 Task: Open an excel sheet with  and write heading  City data  Add 10 city name:-  '1. Chelsea, New York, NY , 2. Beverly Hills, Los Angeles, CA , 3. Knightsbridge, London, United Kingdom , 4. Le Marais, Paris, forance , 5. Ginza, Tokyo, Japan _x000D_
6. Circular Quay, Sydney, Australia , 7. Mitte, Berlin, Germany , 8. Downtown, Toronto, Canada , 9. Trastevere, Rome, 10. Colaba, Mumbai, India. ' in July Last week sales are  1. Chelsea, New York, NY 10001 | 2. Beverly Hills, Los Angeles, CA 90210 | 3. Knightsbridge, London, United Kingdom SW1X 7XL | 4. Le Marais, Paris, forance 75004 | 5. Ginza, Tokyo, Japan 104-0061 | 6. Circular Quay, Sydney, Australia 2000 | 7. Mitte, Berlin, Germany 10178 | 8. Downtown, Toronto, Canada M5V 3L9 | 9. Trastevere, Rome, Italy 00153 | 10. Colaba, Mumbai, India 400005. Save page auditingProductSales
Action: Key pressed <Key.shift><Key.shift><Key.shift><Key.shift><Key.shift><Key.shift><Key.shift><Key.shift><Key.shift><Key.shift><Key.shift><Key.shift><Key.shift><Key.shift><Key.shift><Key.shift><Key.shift><Key.shift><Key.shift><Key.shift><Key.shift><Key.shift><Key.shift><Key.shift><Key.shift><Key.shift><Key.shift><Key.shift><Key.shift><Key.shift><Key.shift><Key.shift><Key.shift><Key.shift><Key.shift><Key.shift><Key.shift><Key.shift><Key.shift><Key.shift><Key.shift><Key.shift><Key.shift><Key.shift><Key.shift><Key.shift><Key.shift><Key.shift><Key.shift><Key.shift><Key.shift><Key.shift><Key.shift><Key.shift><Key.shift><Key.shift><Key.shift><Key.shift><Key.shift><Key.shift><Key.shift><Key.shift><Key.shift><Key.shift><Key.shift><Key.shift><Key.shift><Key.shift><Key.shift><Key.shift><Key.shift><Key.shift><Key.shift><Key.shift><Key.shift><Key.shift><Key.shift><Key.shift><Key.shift><Key.shift><Key.shift><Key.shift><Key.shift><Key.shift><Key.shift><Key.shift><Key.shift><Key.shift><Key.shift><Key.shift><Key.shift><Key.shift><Key.shift><Key.shift><Key.shift><Key.shift><Key.shift><Key.shift><Key.shift><Key.shift><Key.shift><Key.shift><Key.shift><Key.shift><Key.shift><Key.shift><Key.shift><Key.shift><Key.shift><Key.shift><Key.shift><Key.shift><Key.shift><Key.shift><Key.shift><Key.shift><Key.shift><Key.shift><Key.shift><Key.shift><Key.shift><Key.shift><Key.shift><Key.shift><Key.shift><Key.shift><Key.shift><Key.shift>City<Key.space><Key.shift><Key.shift>Data<Key.space><Key.enter>
Screenshot: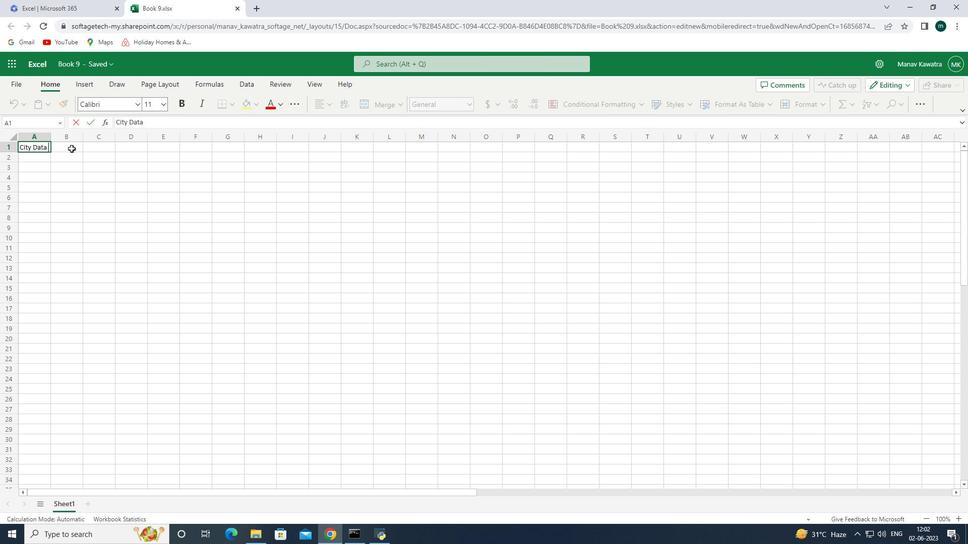 
Action: Mouse moved to (32, 175)
Screenshot: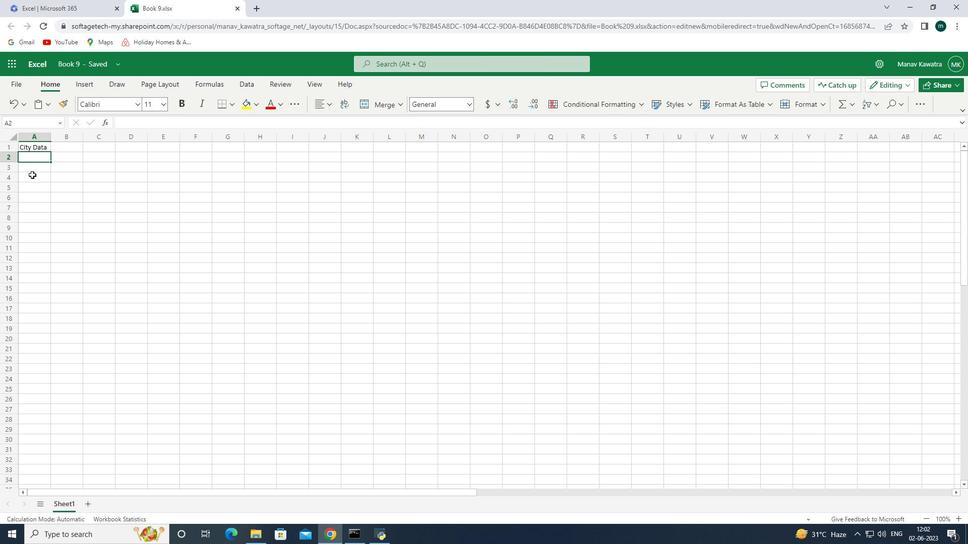 
Action: Mouse pressed left at (32, 175)
Screenshot: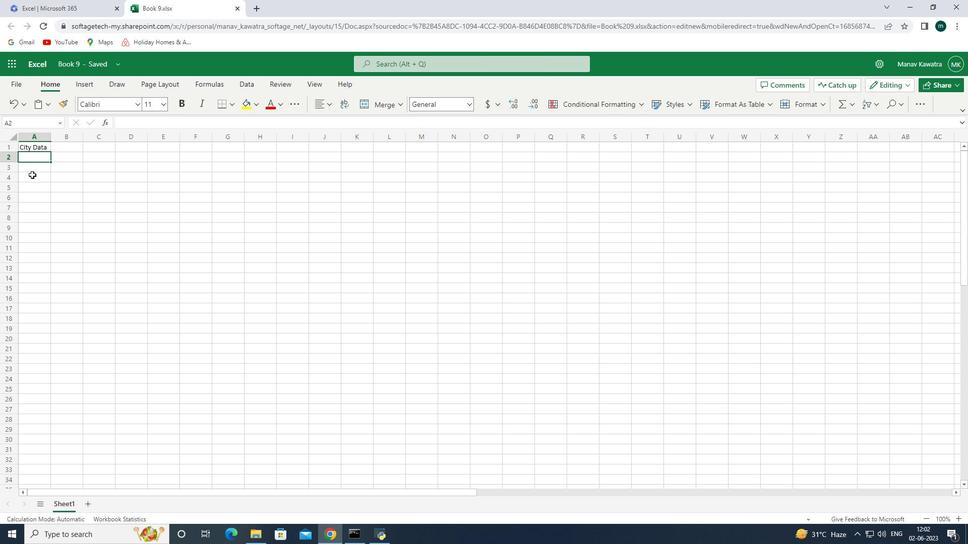 
Action: Mouse moved to (36, 155)
Screenshot: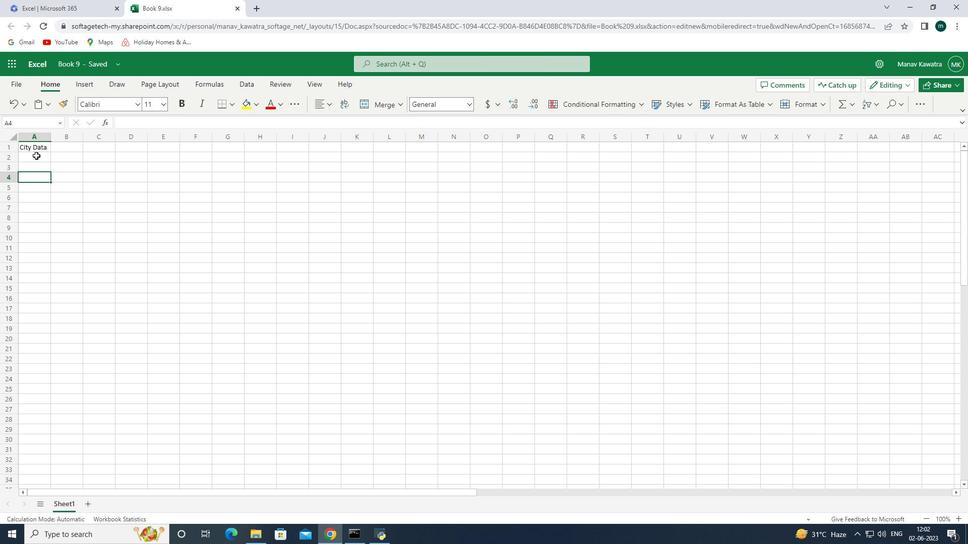 
Action: Mouse pressed left at (36, 155)
Screenshot: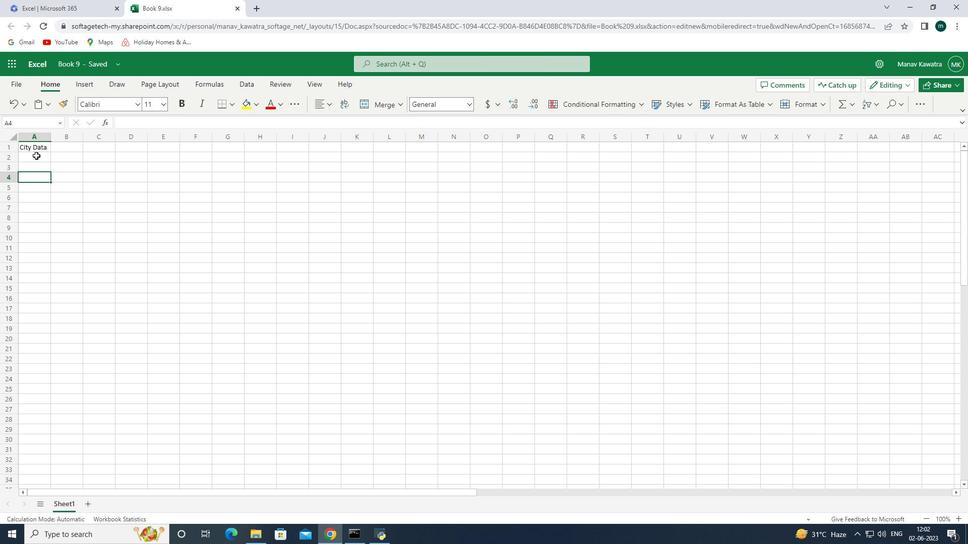 
Action: Key pressed <Key.up><Key.down><Key.up><Key.down><Key.up><Key.down><Key.up><Key.down><Key.shift><Key.shift><Key.shift><Key.shift><Key.shift><Key.shift><Key.shift><Key.shift>City<Key.space><Key.shift>Name<Key.space><Key.enter><Key.shift><Key.shift><Key.shift><Key.shift><Key.shift><Key.shift><Key.shift><Key.shift><Key.shift><Key.shift><Key.shift><Key.shift><Key.shift><Key.shift><Key.shift><Key.shift><Key.shift><Key.shift><Key.shift><Key.shift><Key.shift><Key.shift><Key.shift><Key.shift><Key.shift><Key.shift><Key.shift><Key.shift><Key.shift><Key.shift><Key.shift><Key.shift><Key.shift><Key.shift><Key.shift><Key.shift><Key.shift><Key.shift><Key.shift>Chelsea<Key.space><Key.backspace>,<Key.space><Key.shift>New<Key.space>york<Key.backspace><Key.backspace><Key.backspace><Key.backspace><Key.shift><Key.shift><Key.shift><Key.shift>York<Key.space><Key.backspace>,<Key.shift><Key.space><Key.shift>N<Key.shift>Y<Key.space><Key.enter><Key.shift><Key.shift><Key.shift><Key.shift><Key.shift><Key.shift><Key.shift><Key.shift><Key.shift><Key.shift><Key.shift><Key.shift><Key.shift><Key.shift><Key.shift><Key.shift><Key.shift><Key.shift><Key.shift><Key.shift><Key.shift><Key.shift><Key.shift><Key.shift><Key.shift><Key.shift><Key.shift><Key.shift><Key.shift><Key.shift><Key.shift><Key.shift><Key.shift><Key.shift><Key.shift><Key.shift><Key.shift><Key.shift><Key.shift><Key.shift><Key.shift><Key.shift><Key.shift><Key.shift><Key.shift><Key.shift><Key.shift><Key.shift><Key.shift><Key.shift><Key.shift><Key.shift><Key.shift><Key.shift><Key.shift><Key.shift><Key.shift><Key.shift><Key.shift><Key.shift><Key.shift><Key.shift><Key.shift><Key.shift><Key.shift>Beverly<Key.space><Key.shift>Hills,<Key.space><Key.shift><Key.shift><Key.shift><Key.shift><Key.shift><Key.shift><Key.shift><Key.shift><Key.shift><Key.shift><Key.shift><Key.shift><Key.shift><Key.shift>Los<Key.space><Key.shift>Angeles<Key.space><Key.backspace>,<Key.space><Key.shift>CA<Key.enter><Key.shift><Key.shift><Key.shift><Key.shift><Key.shift><Key.shift>Knightsbroo<Key.backspace><Key.backspace>idge,<Key.space><Key.shift>London,<Key.space><Key.shift><Key.shift><Key.shift><Key.shift>United<Key.space><Key.shift><Key.shift><Key.shift><Key.shift><Key.shift><Key.shift><Key.shift><Key.shift><Key.shift><Key.shift><Key.shift><Key.shift><Key.shift><Key.shift><Key.shift><Key.shift><Key.shift><Key.shift><Key.shift><Key.shift><Key.shift><Key.shift><Key.shift><Key.shift><Key.shift><Key.shift><Key.shift><Key.shift><Key.shift><Key.shift><Key.shift><Key.shift><Key.shift><Key.shift><Key.shift><Key.shift>Kingdom<Key.space><Key.enter><Key.shift><Key.shift><Key.shift><Key.shift><Key.shift><Key.shift><Key.shift><Key.shift><Key.shift><Key.shift><Key.shift><Key.shift><Key.shift><Key.shift><Key.shift><Key.shift><Key.shift><Key.shift><Key.shift><Key.shift><Key.shift><Key.shift><Key.shift><Key.shift><Key.shift><Key.shift><Key.shift><Key.shift><Key.shift><Key.shift><Key.shift><Key.shift><Key.shift><Key.shift><Key.shift><Key.shift><Key.shift><Key.shift><Key.shift><Key.shift><Key.shift><Key.shift><Key.shift><Key.shift><Key.shift><Key.shift><Key.shift><Key.shift><Key.shift><Key.shift><Key.shift><Key.shift><Key.shift><Key.shift>LE<Key.backspace>e<Key.space><Key.shift>Marais,<Key.space><Key.shift>Paris<Key.space><Key.backspace>,<Key.space><Key.shift><Key.shift><Key.shift><Key.shift><Key.shift><Key.shift><Key.shift><Key.shift><Key.shift><Key.shift><Key.shift><Key.shift><Key.shift><Key.shift><Key.shift><Key.shift><Key.shift><Key.shift><Key.shift><Key.shift><Key.shift><Key.shift><Key.shift><Key.shift><Key.shift><Key.shift><Key.shift><Key.shift><Key.shift><Key.shift><Key.shift><Key.shift><Key.shift><Key.shift><Key.shift><Key.shift><Key.shift><Key.shift><Key.shift><Key.shift>Forance<Key.space><Key.enter><Key.shift><Key.shift><Key.shift><Key.shift><Key.shift>Ginza,<Key.space><Key.shift>Tokyo,<Key.space>j<Key.backspace><Key.shift>Japan<Key.space><Key.enter><Key.shift><Key.shift><Key.shift><Key.shift><Key.shift><Key.shift><Key.shift><Key.shift><Key.shift><Key.shift><Key.shift><Key.shift><Key.shift><Key.shift><Key.shift><Key.shift><Key.shift><Key.shift><Key.shift><Key.shift><Key.shift><Key.shift><Key.shift><Key.shift><Key.shift><Key.shift><Key.shift><Key.shift><Key.shift><Key.shift><Key.shift><Key.shift><Key.shift><Key.shift><Key.shift><Key.shift><Key.shift><Key.shift><Key.shift><Key.shift><Key.shift><Key.shift><Key.shift><Key.shift><Key.shift><Key.shift><Key.shift><Key.shift><Key.shift><Key.shift><Key.shift><Key.shift><Key.shift><Key.shift><Key.shift><Key.shift><Key.shift><Key.shift><Key.shift><Key.shift><Key.shift><Key.shift><Key.shift>Circuar<Key.backspace><Key.backspace>lar<Key.space><Key.shift><Key.shift><Key.shift><Key.shift><Key.shift>Quay<Key.space><Key.backspace>,<Key.space><Key.shift>Sydney,<Key.space><Key.shift>Austa<Key.backspace>ralia<Key.delete><Key.enter><Key.shift><Key.shift><Key.shift><Key.shift><Key.shift><Key.shift><Key.shift><Key.shift><Key.shift><Key.shift><Key.shift><Key.shift><Key.shift><Key.shift><Key.shift><Key.shift><Key.shift><Key.shift><Key.shift><Key.shift><Key.shift><Key.shift><Key.shift><Key.shift><Key.shift><Key.shift><Key.shift><Key.shift><Key.shift><Key.shift><Key.shift><Key.shift><Key.shift><Key.shift><Key.shift><Key.shift><Key.shift><Key.shift><Key.shift><Key.shift><Key.shift><Key.shift><Key.shift><Key.shift><Key.shift><Key.shift><Key.shift><Key.shift><Key.shift><Key.shift><Key.shift><Key.shift><Key.shift><Key.shift><Key.shift><Key.shift><Key.shift><Key.shift><Key.shift><Key.shift><Key.shift><Key.shift><Key.shift><Key.shift><Key.shift><Key.shift>Mitte,<Key.space><Key.shift>Berlin,<Key.space><Key.shift>Germany<Key.space><Key.enter><Key.shift><Key.shift><Key.shift><Key.shift><Key.shift><Key.shift><Key.shift><Key.shift><Key.shift><Key.shift><Key.shift><Key.shift><Key.shift><Key.shift><Key.shift><Key.shift><Key.shift><Key.shift><Key.shift><Key.shift><Key.shift><Key.shift><Key.shift><Key.shift><Key.shift><Key.shift><Key.shift><Key.shift><Key.shift><Key.shift><Key.shift><Key.shift><Key.shift><Key.shift><Key.shift>Downtown<Key.space>,<Key.backspace><Key.backspace>,<Key.space><Key.shift>Toronto,<Key.space><Key.shift>Canada<Key.enter><Key.shift><Key.shift><Key.shift>Trastevere<Key.space><Key.shift>Rome<Key.space><Key.enter><Key.up><Key.down><Key.up><Key.down><Key.shift>Cola<Key.space><Key.backspace>ba<Key.space><Key.backspace>,<Key.space><Key.shift><Key.shift><Key.shift><Key.shift><Key.shift>Mumbaai<Key.backspace><Key.backspace>i<Key.space><Key.enter><Key.up>
Screenshot: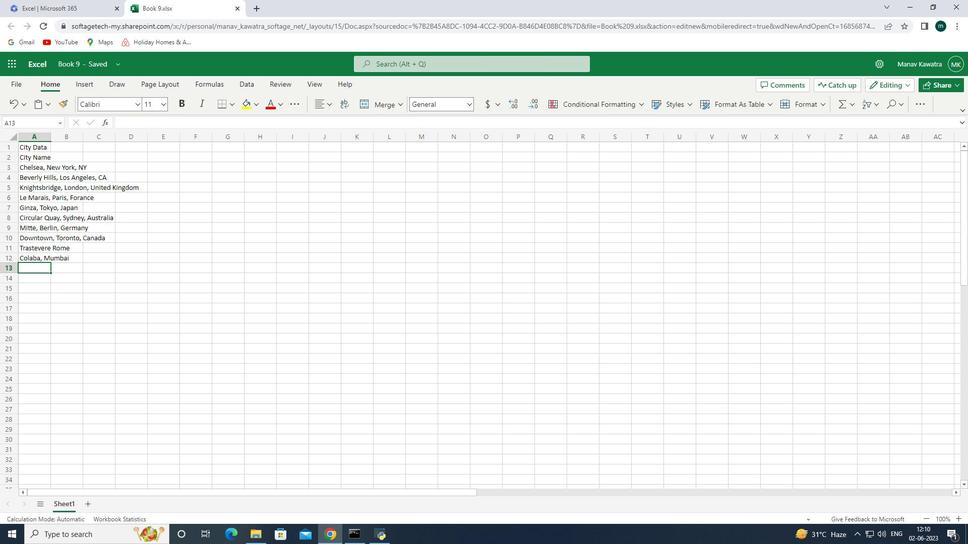 
Action: Mouse moved to (42, 258)
Screenshot: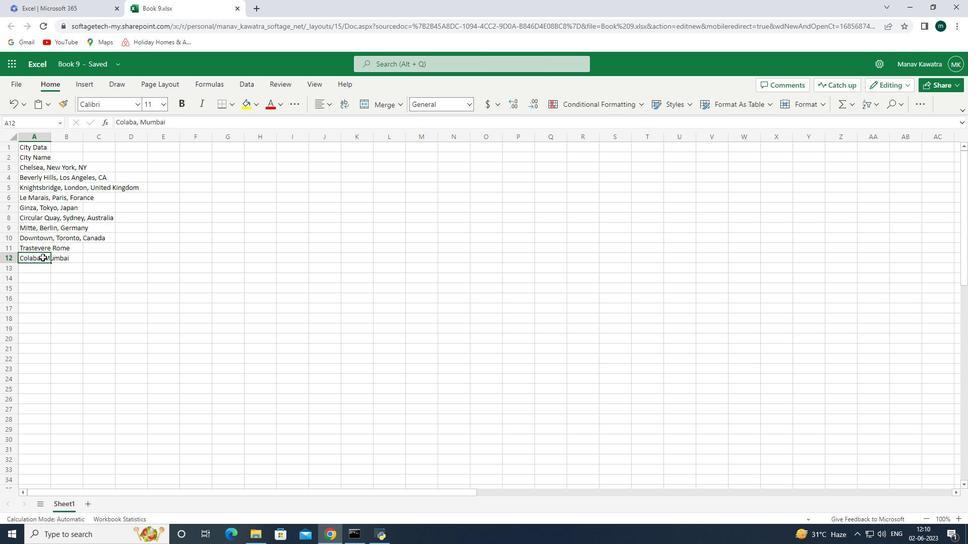 
Action: Mouse pressed left at (42, 258)
Screenshot: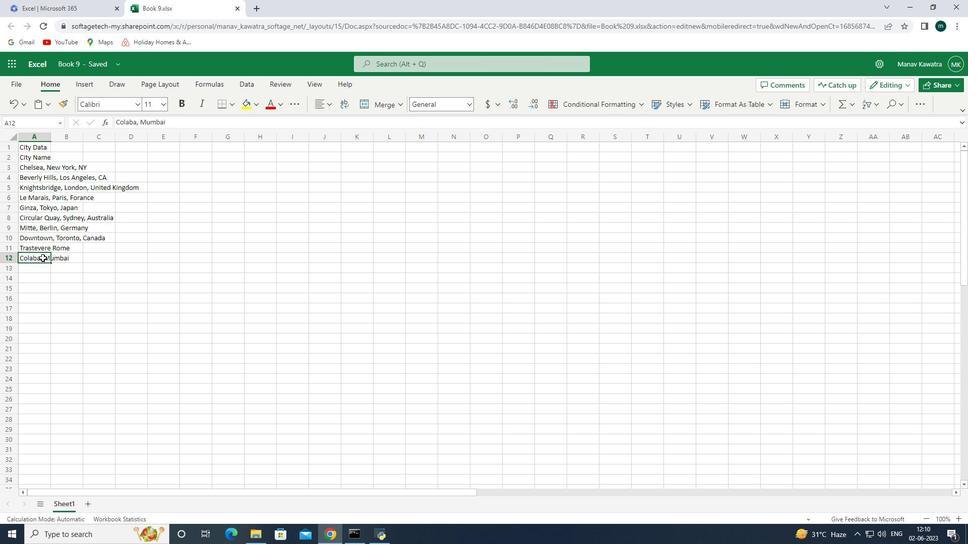 
Action: Mouse pressed left at (42, 258)
Screenshot: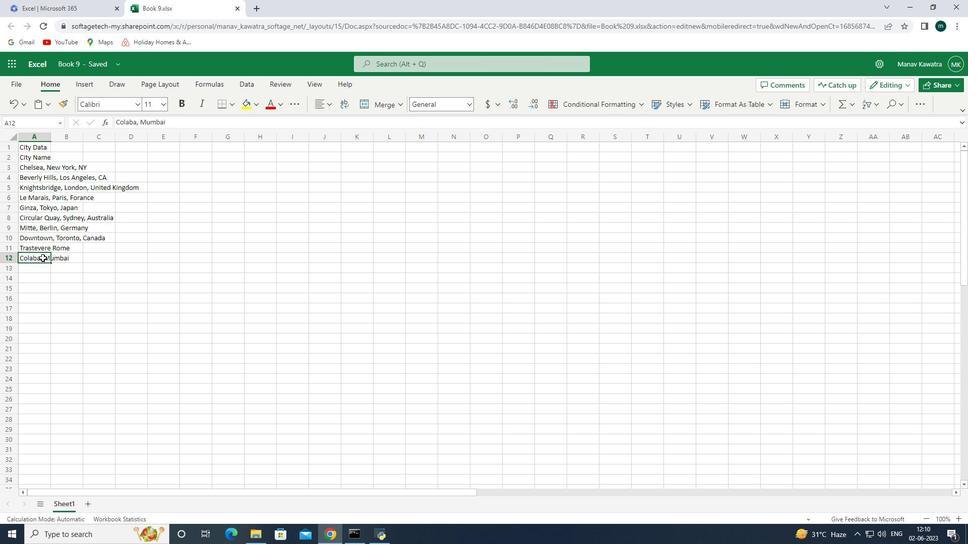 
Action: Mouse moved to (53, 260)
Screenshot: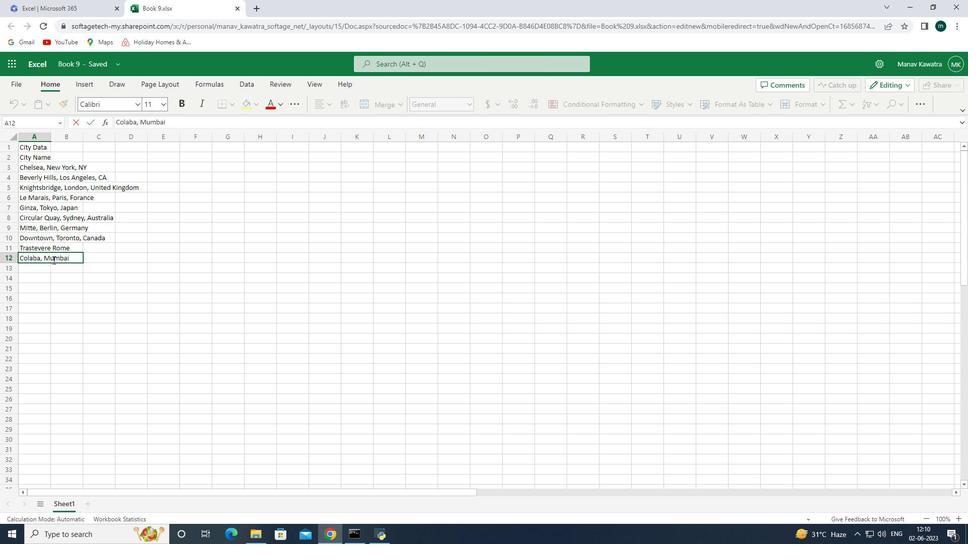 
Action: Key pressed <Key.backspace>,<Key.shift><Key.shift><Key.shift>I<Key.backspace>n<Key.backspace><Key.space><Key.shift>India<Key.space><Key.enter><Key.down><Key.up><Key.down><Key.up><Key.down><Key.up><Key.down><Key.up><Key.down><Key.up><Key.down><Key.up><Key.down><Key.up><Key.up><Key.down><Key.down><Key.right>
Screenshot: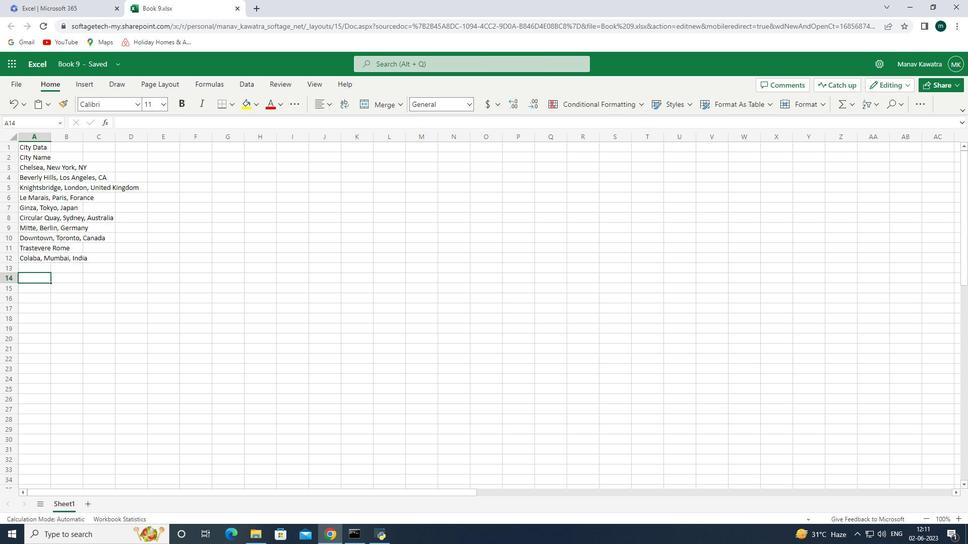 
Action: Mouse moved to (50, 134)
Screenshot: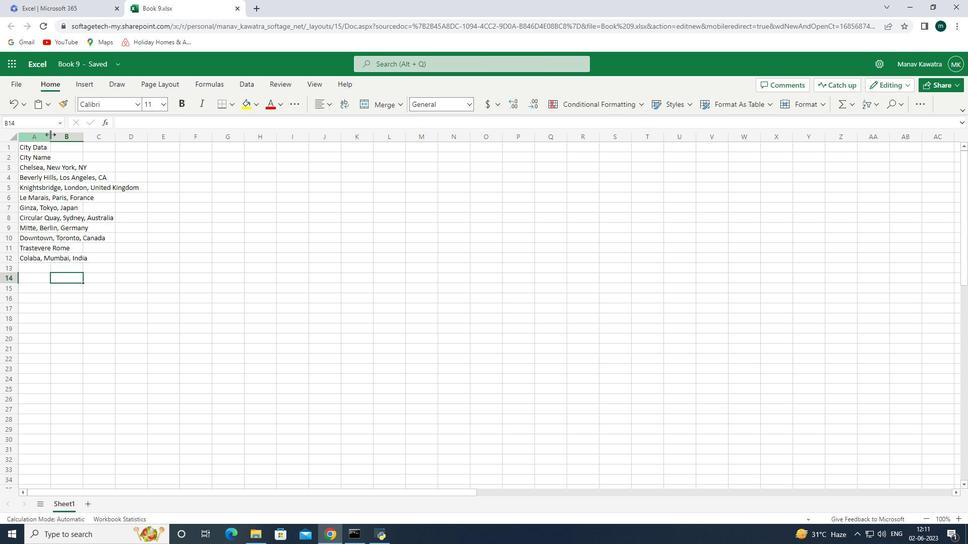 
Action: Mouse pressed left at (50, 134)
Screenshot: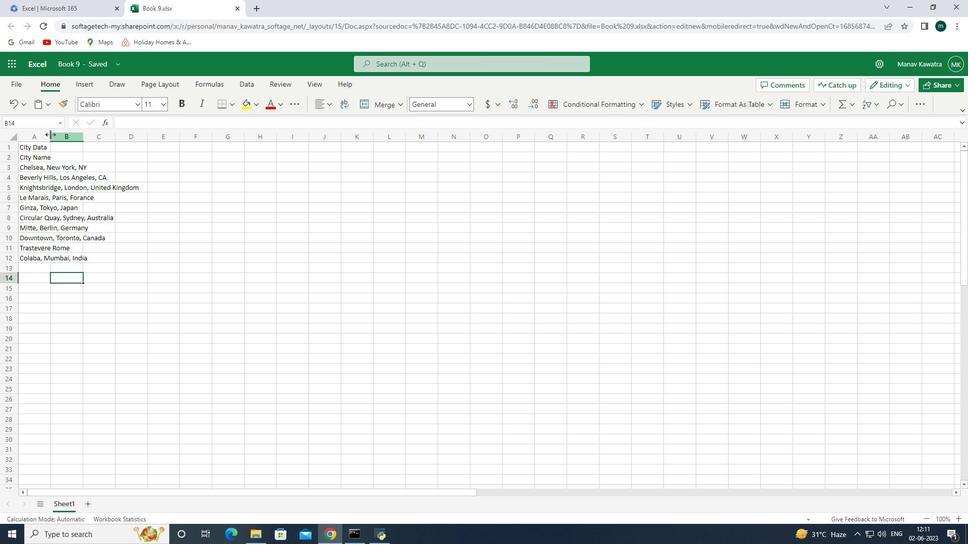 
Action: Mouse pressed left at (50, 134)
Screenshot: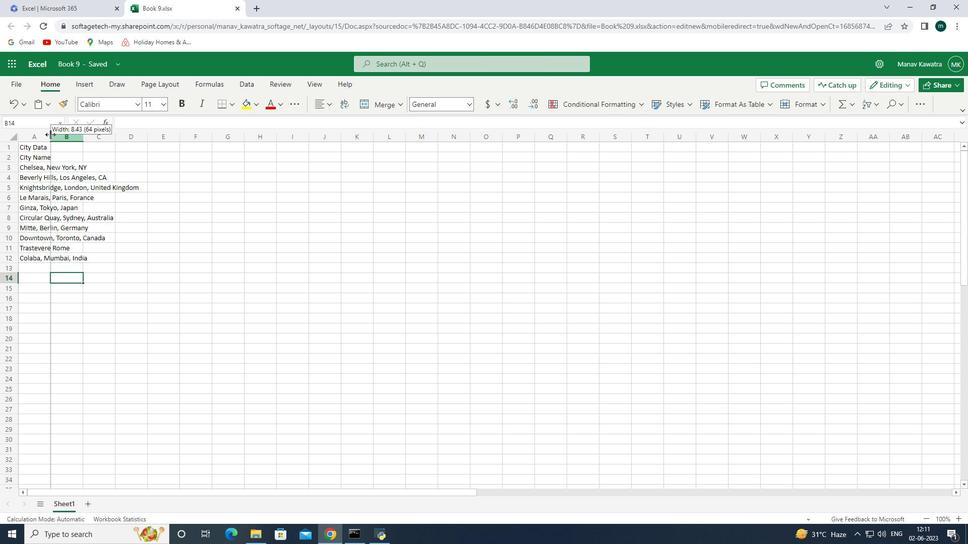 
Action: Mouse moved to (154, 156)
Screenshot: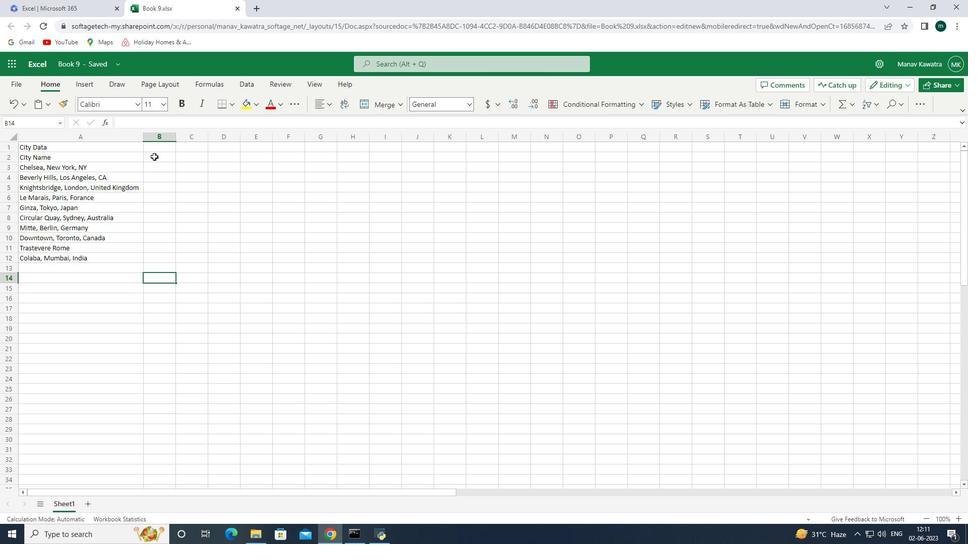 
Action: Mouse pressed left at (154, 156)
Screenshot: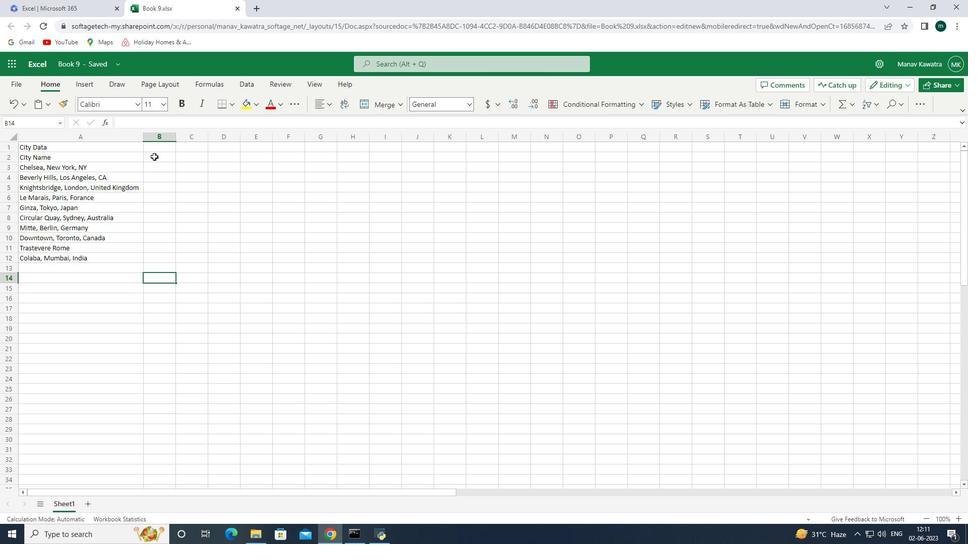
Action: Mouse moved to (154, 157)
Screenshot: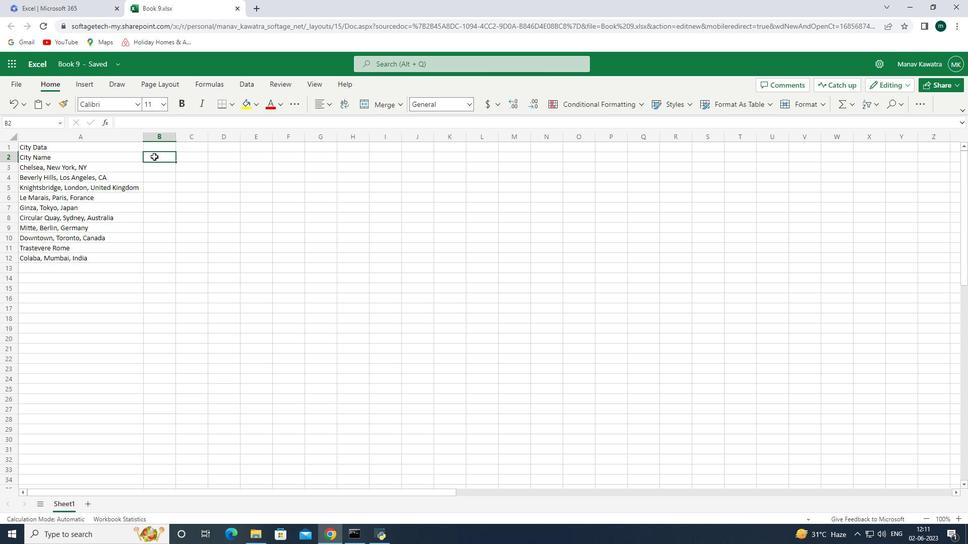
Action: Key pressed <Key.shift_r>July<Key.space><Key.shift_r>Last<Key.space><Key.shift>Weeek<Key.space><Key.shift><Key.shift><Key.shift><Key.shift><Key.shift><Key.shift><Key.shift><Key.shift><Key.shift><Key.shift><Key.shift><Key.shift><Key.shift><Key.shift>Sales<Key.space><Key.enter><Key.up><Key.down><Key.up><Key.down>10001<Key.enter>90210<Key.enter><Key.shift>Sw1<Key.shift>X<Key.backspace><Key.backspace><Key.backspace><Key.shift>W1<Key.shift>X<Key.space><Key.shift><Key.shift><Key.shift><Key.shift><Key.shift><Key.shift><Key.shift><Key.shift><Key.shift><Key.shift><Key.shift><Key.shift><Key.shift><Key.shift><Key.shift><Key.shift><Key.shift><Key.shift><Key.shift><Key.shift><Key.shift><Key.shift>&xl<Key.backspace><Key.backspace><Key.backspace>7<Key.shift_r><Key.shift_r><Key.shift_r><Key.shift_r><Key.shift_r><Key.shift_r><Key.shift_r><Key.shift_r><Key.shift_r><Key.shift_r><Key.shift_r><Key.shift_r><Key.shift_r><Key.shift_r><Key.shift_r><Key.shift_r><Key.shift_r><Key.shift_r><Key.shift_r><Key.shift_r><Key.shift_r><Key.shift_r><Key.shift_r>X<Key.shift_r>L<Key.space><Key.down>75004<Key.enter>104=0061<Key.enter>2000<Key.enter>10178<Key.enter><Key.shift_r><Key.shift_r>M5<Key.shift>Vv<Key.backspace><Key.space><Key.shift><Key.shift><Key.shift><Key.shift><Key.shift><Key.shift><Key.shift><Key.shift><Key.shift><Key.shift><Key.shift><Key.shift><Key.shift><Key.shift><Key.shift><Key.shift><Key.shift><Key.shift><Key.shift><Key.shift><Key.shift><Key.shift><Key.shift><Key.shift><Key.shift><Key.shift><Key.shift><Key.shift><Key.shift><Key.shift><Key.shift><Key.shift><Key.shift><Key.shift><Key.shift><Key.shift><Key.shift><Key.shift><Key.shift><Key.shift>#<Key.shift_r>L9<Key.backspace><Key.backspace><Key.backspace>3<Key.shift_r>L<Key.shift_r>0<Key.backspace>9<Key.space><Key.down>00153<Key.enter>400005.<Key.enter>ctrl+S
Screenshot: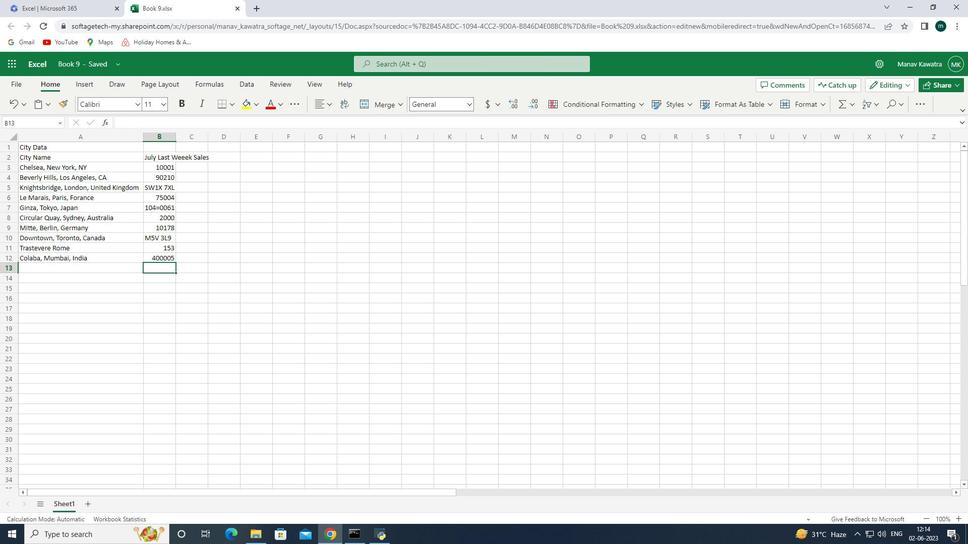 
Action: Mouse moved to (81, 61)
Screenshot: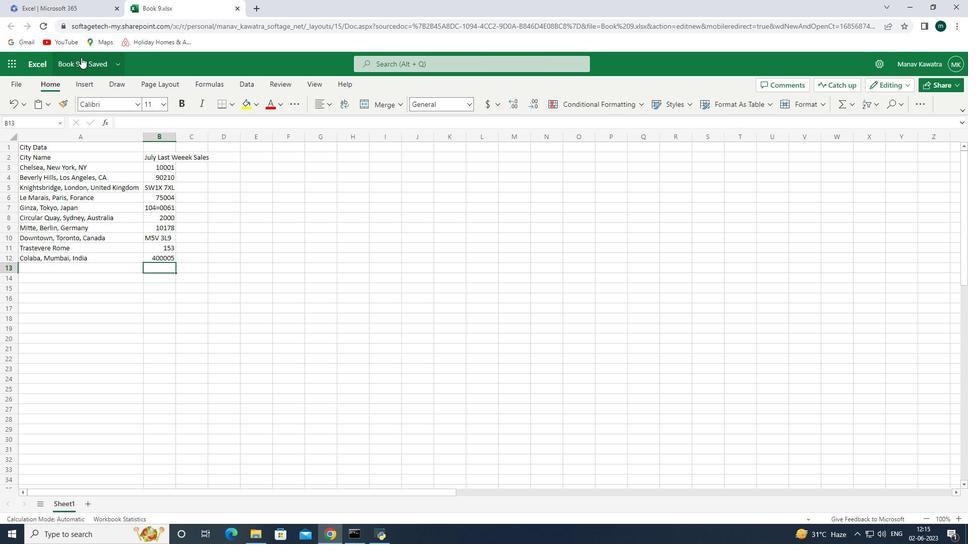 
Action: Mouse pressed left at (81, 61)
Screenshot: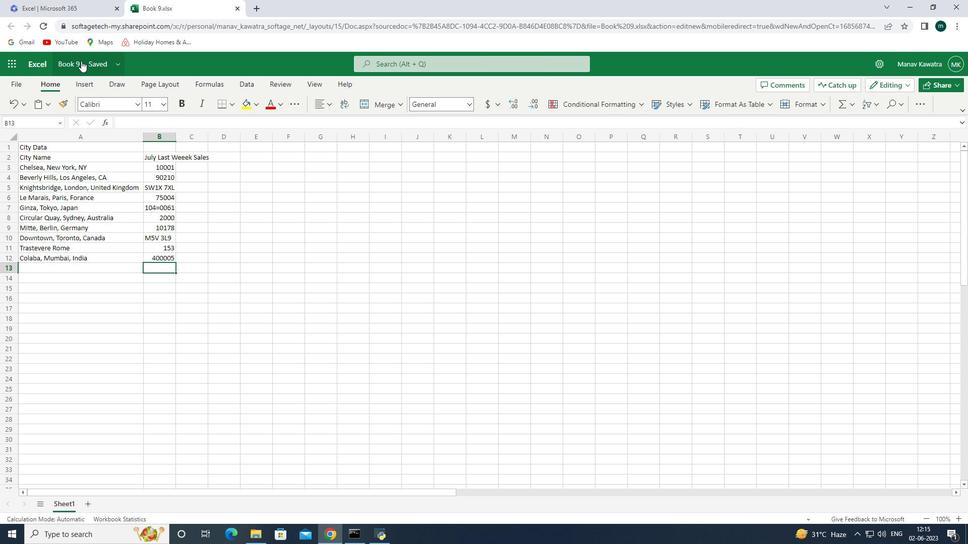 
Action: Mouse moved to (71, 105)
Screenshot: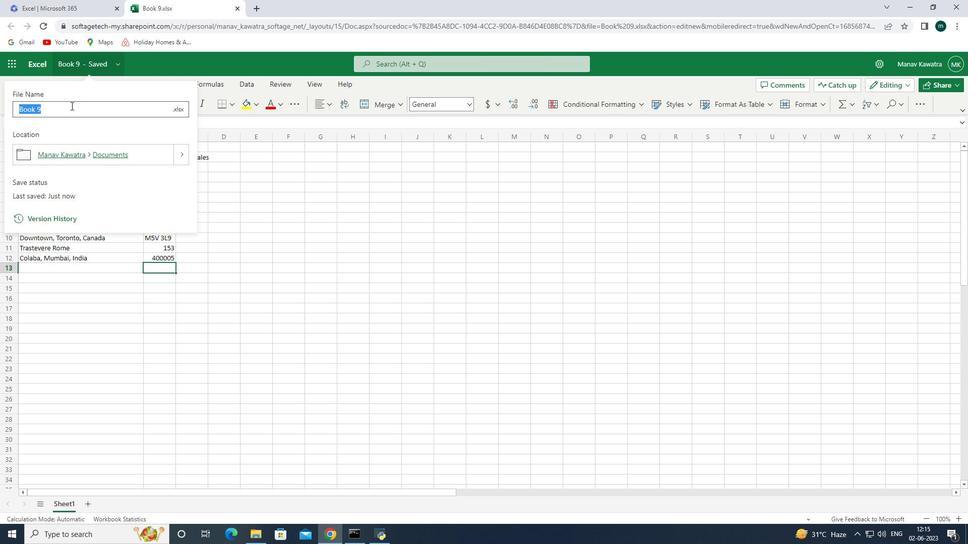 
Action: Mouse pressed left at (71, 105)
Screenshot: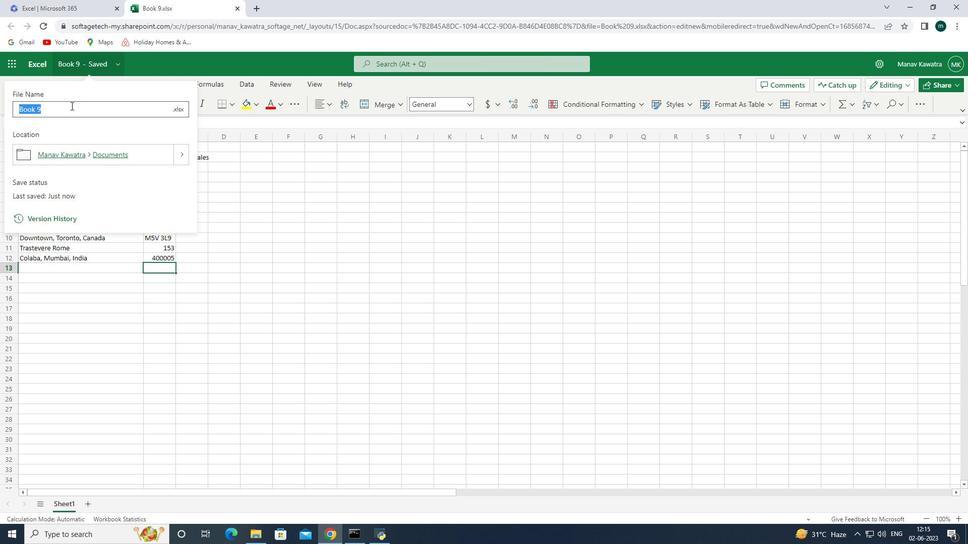 
Action: Mouse pressed left at (71, 105)
Screenshot: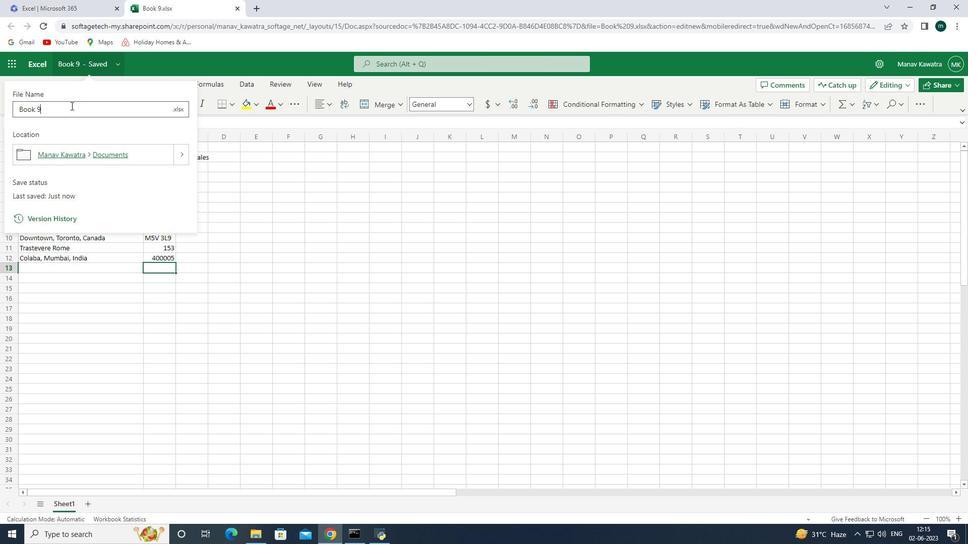 
Action: Mouse pressed left at (71, 105)
Screenshot: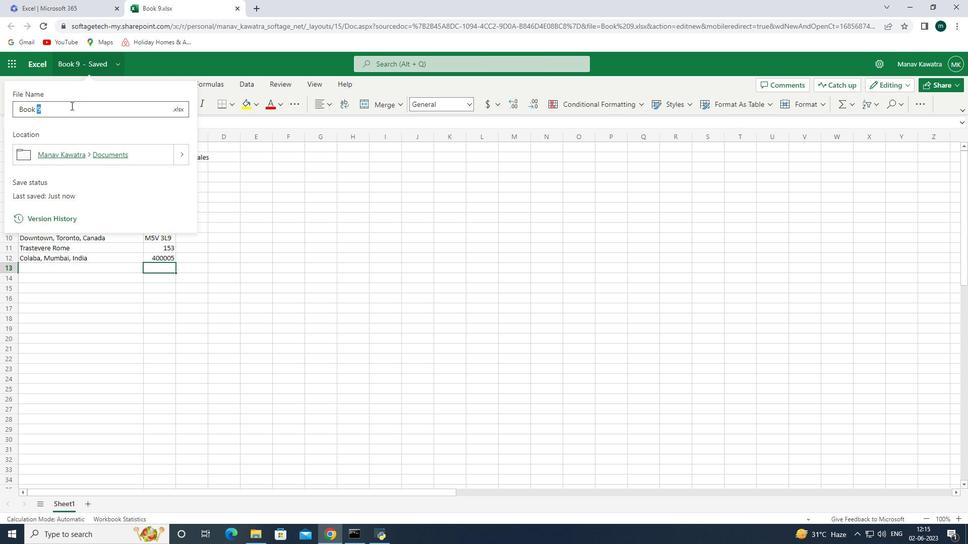 
Action: Key pressed auditing<Key.shift><Key.shift>Product<Key.shift><Key.shift><Key.shift><Key.shift>Sales<Key.enter>ctrl+S<'\x13'><'\x13'>
Screenshot: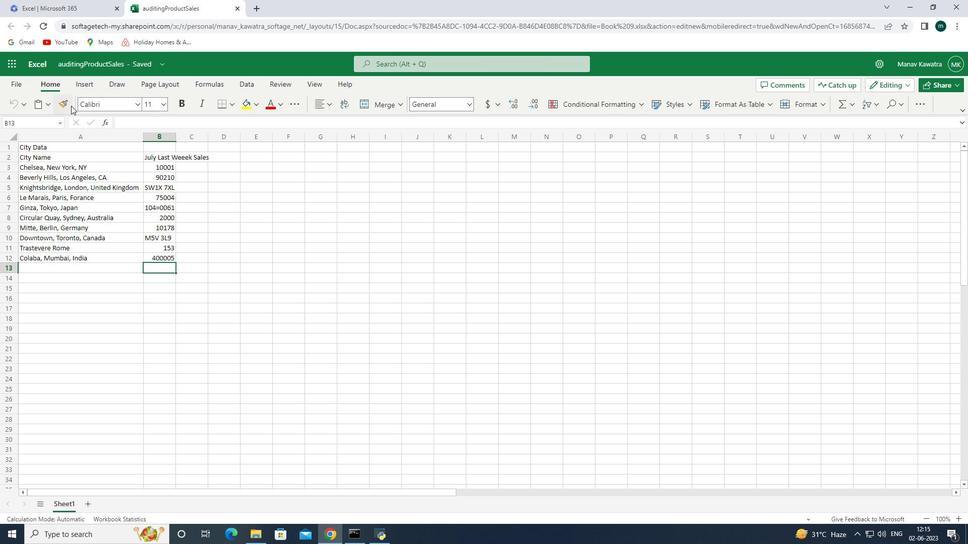 
Action: Mouse moved to (64, 189)
Screenshot: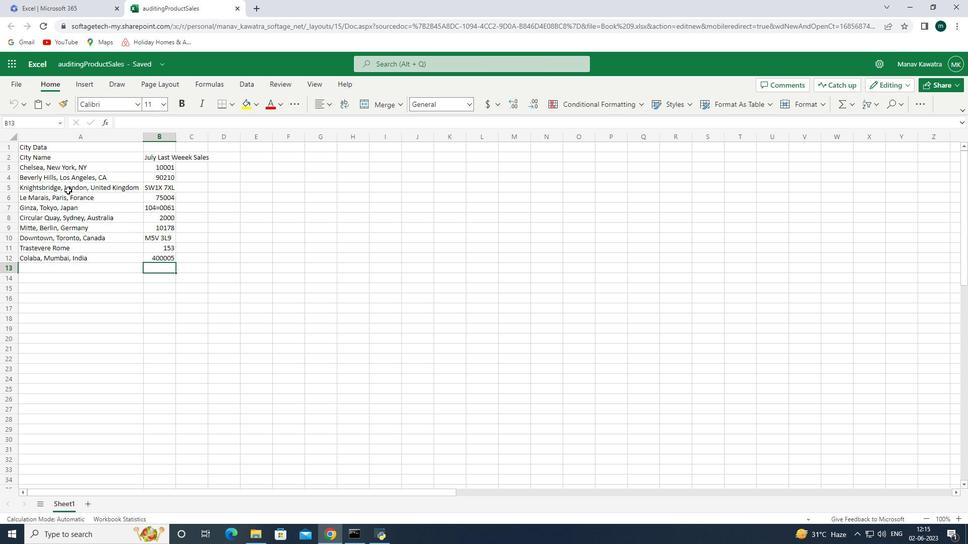 
